 Task: Add an action where "Assignee is -" in Customer not responding.
Action: Mouse moved to (9, 324)
Screenshot: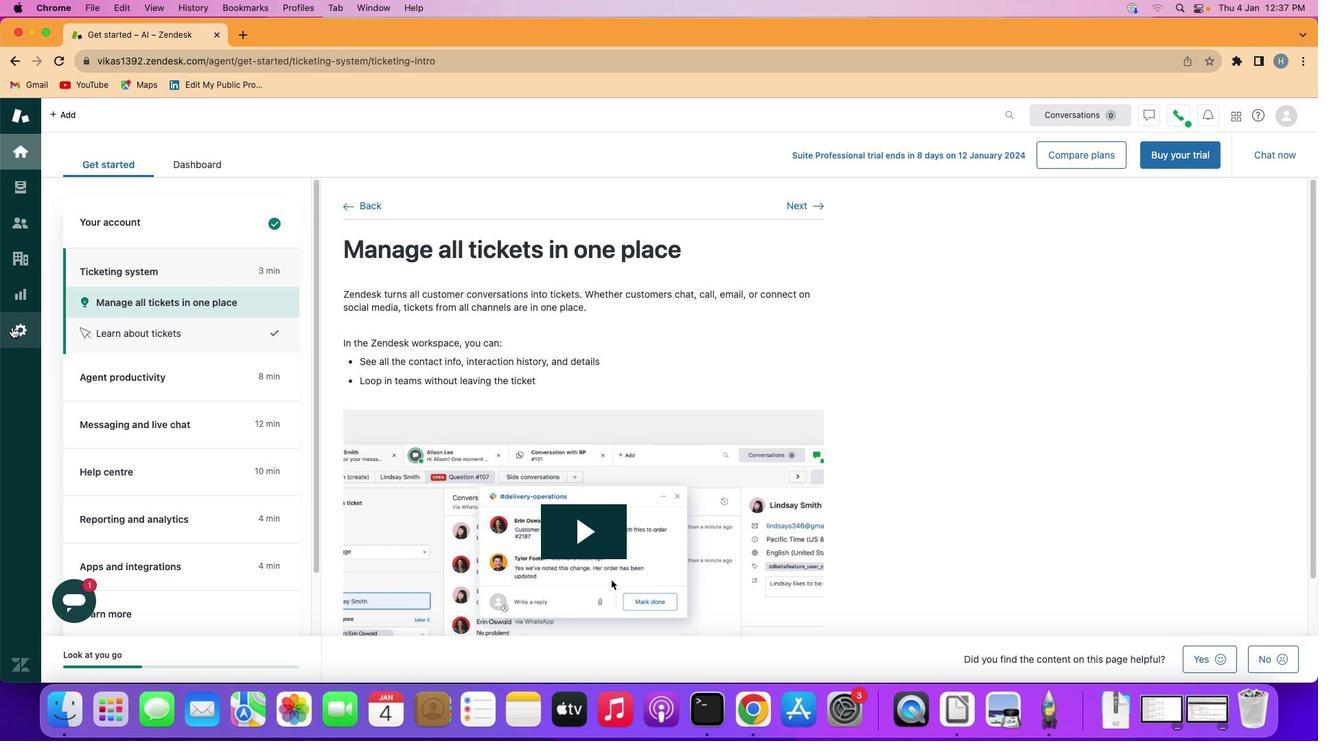 
Action: Mouse pressed left at (9, 324)
Screenshot: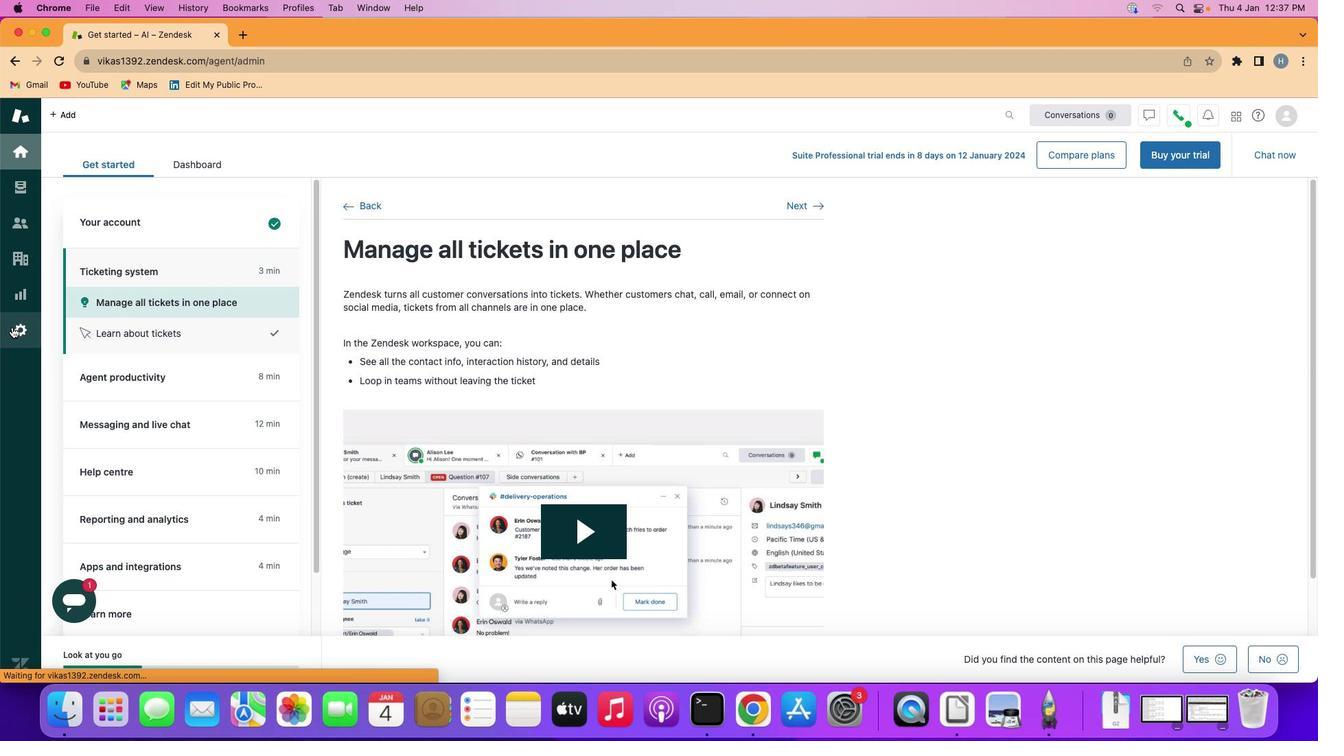 
Action: Mouse moved to (258, 562)
Screenshot: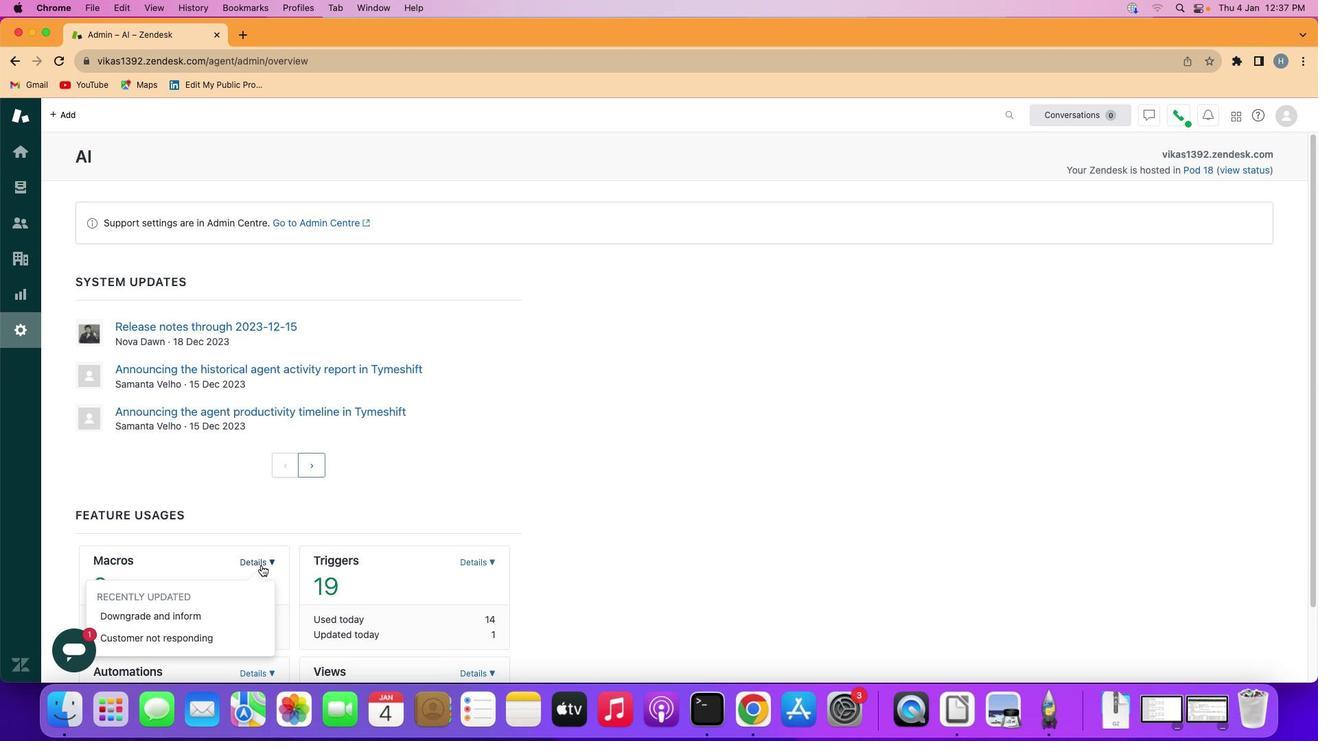 
Action: Mouse pressed left at (258, 562)
Screenshot: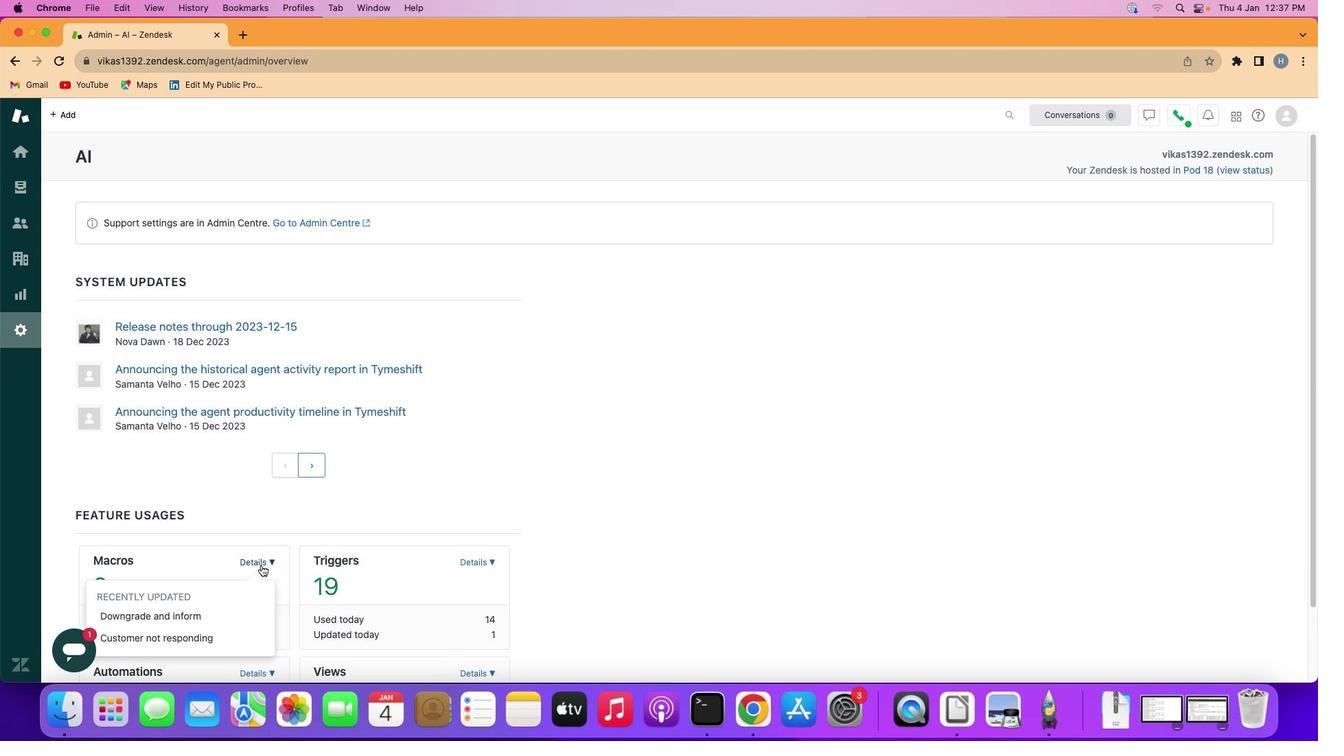 
Action: Mouse moved to (197, 629)
Screenshot: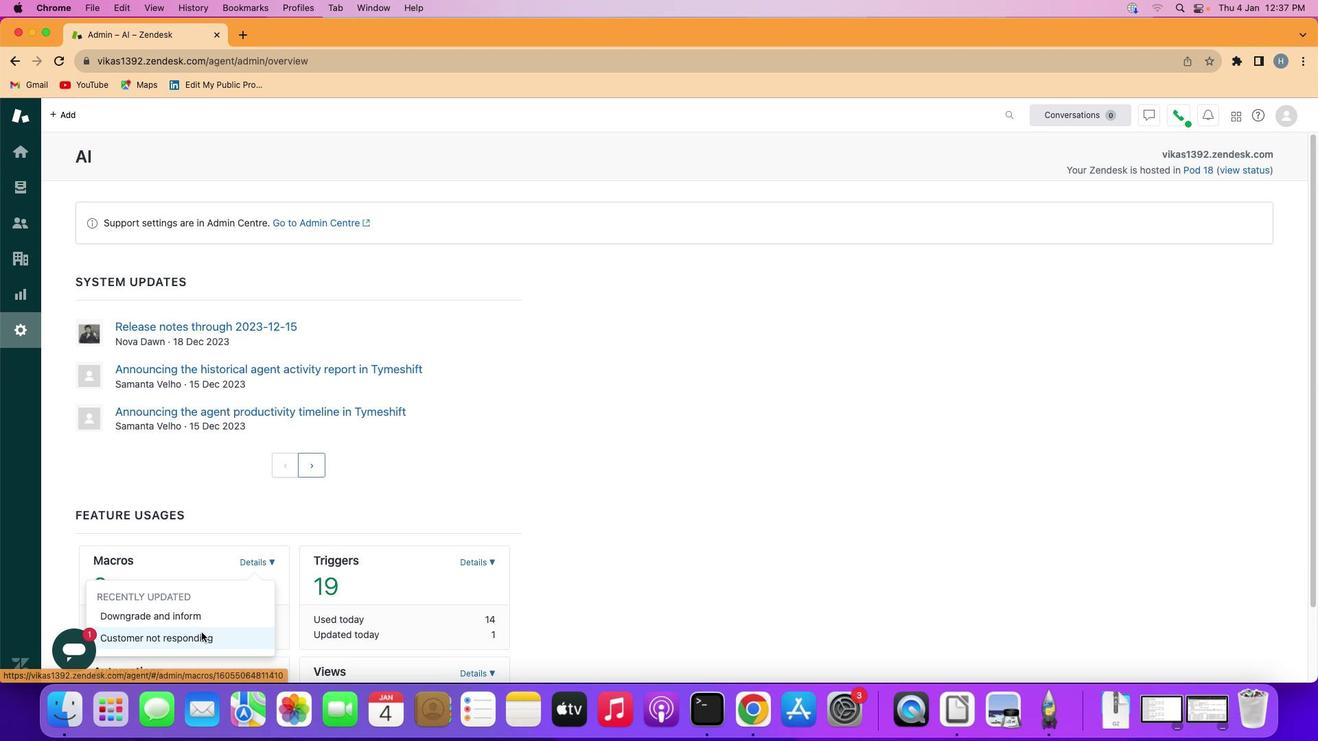 
Action: Mouse pressed left at (197, 629)
Screenshot: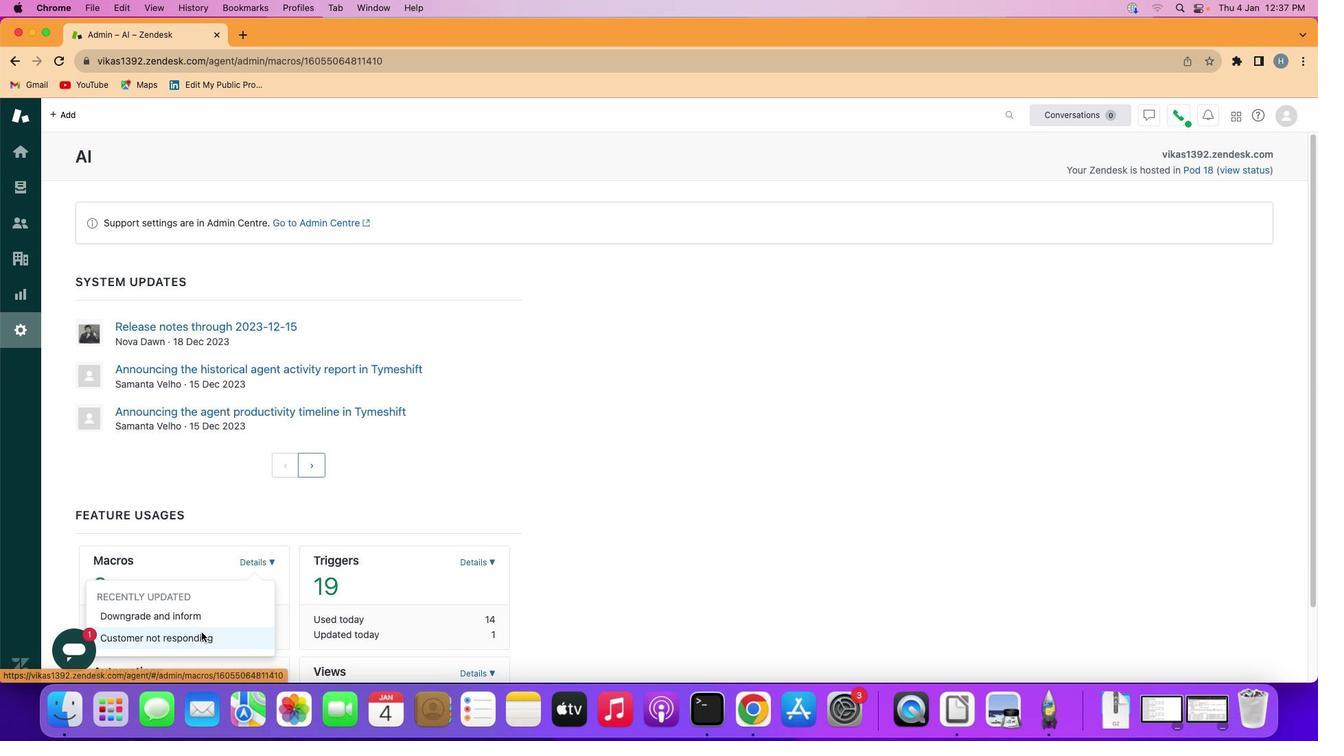 
Action: Mouse moved to (230, 495)
Screenshot: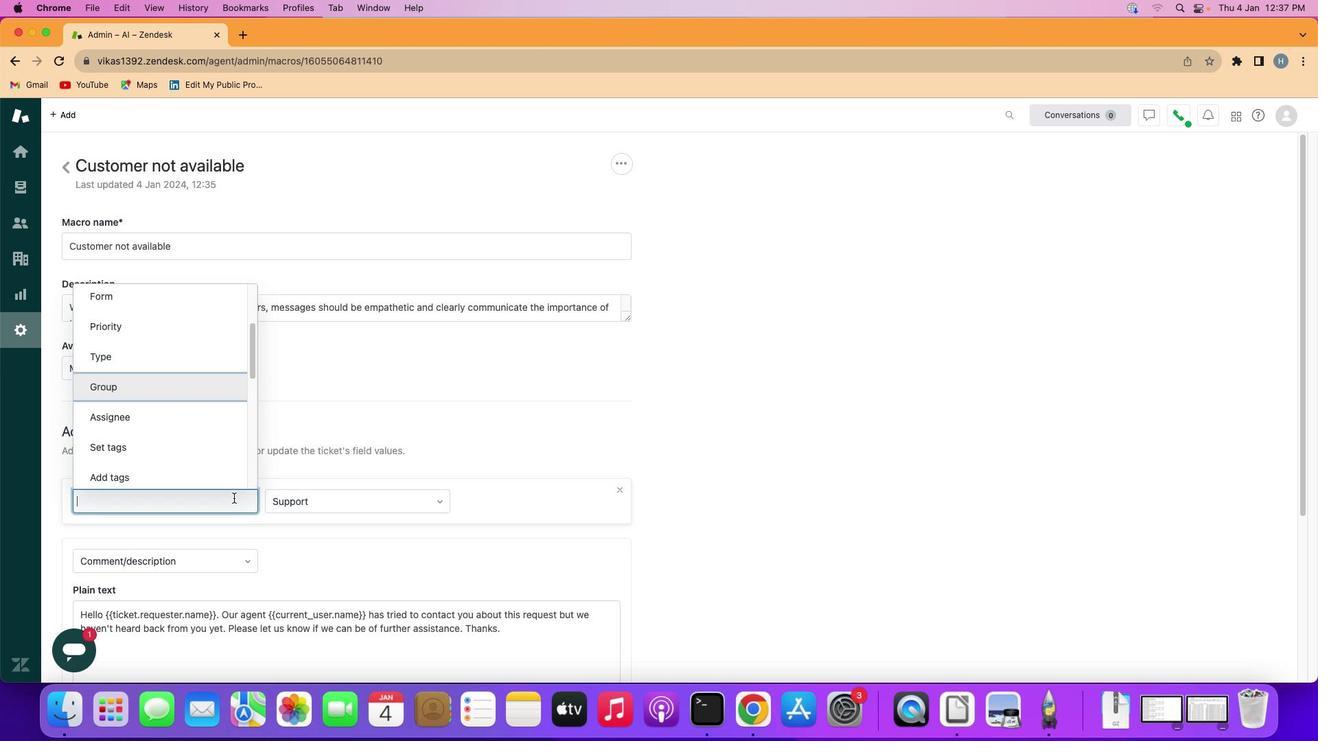 
Action: Mouse pressed left at (230, 495)
Screenshot: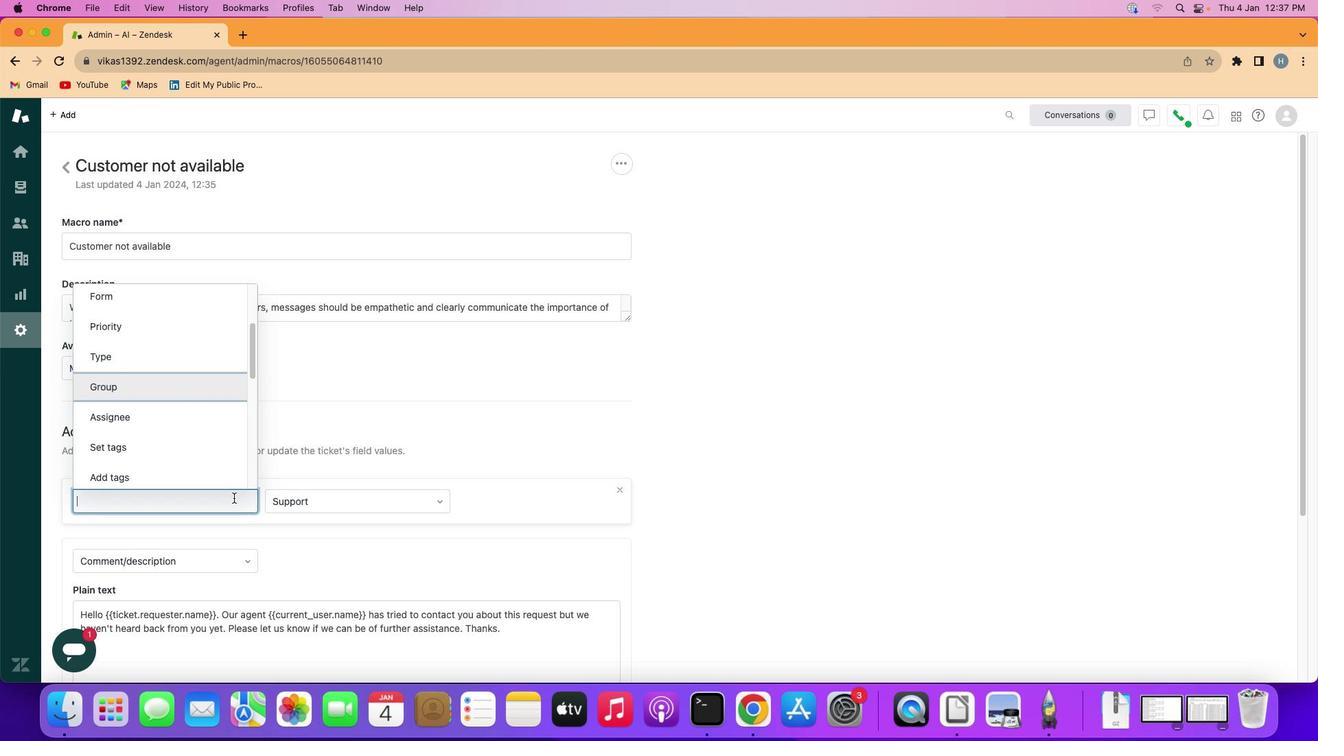 
Action: Mouse moved to (196, 407)
Screenshot: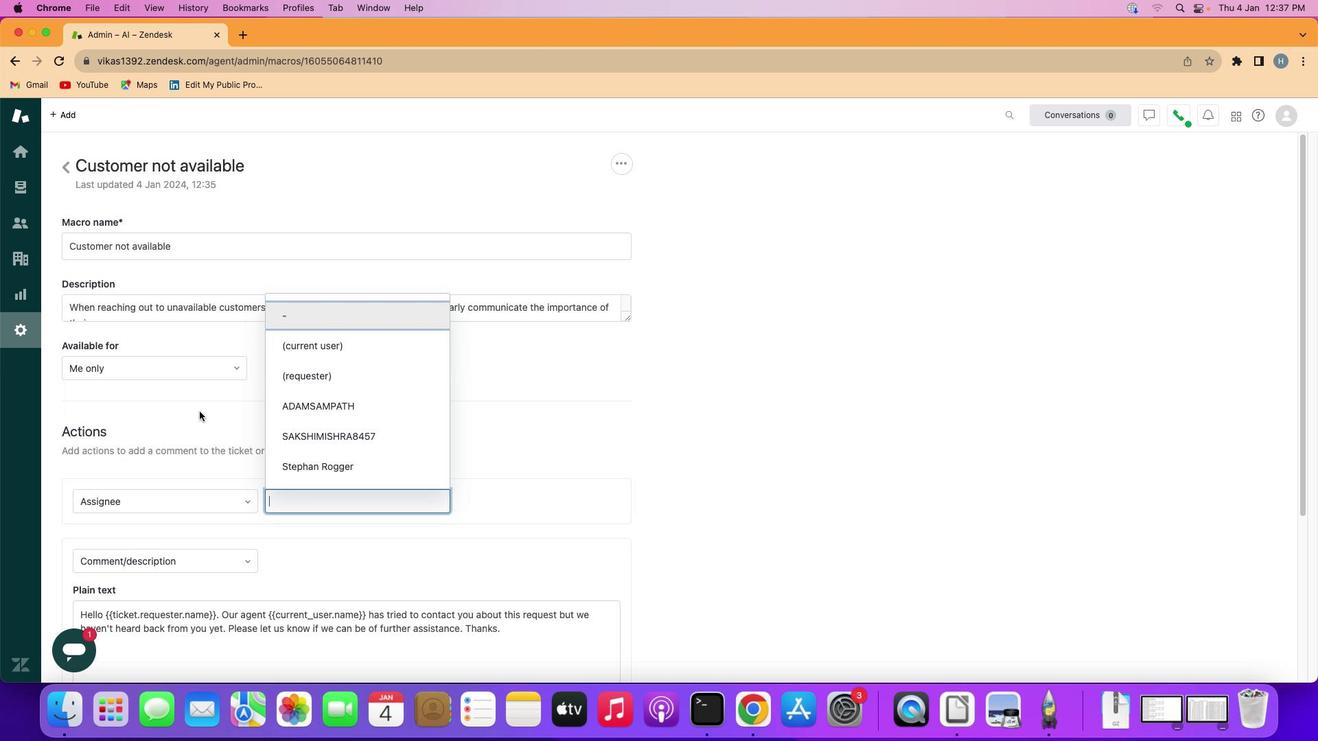 
Action: Mouse pressed left at (196, 407)
Screenshot: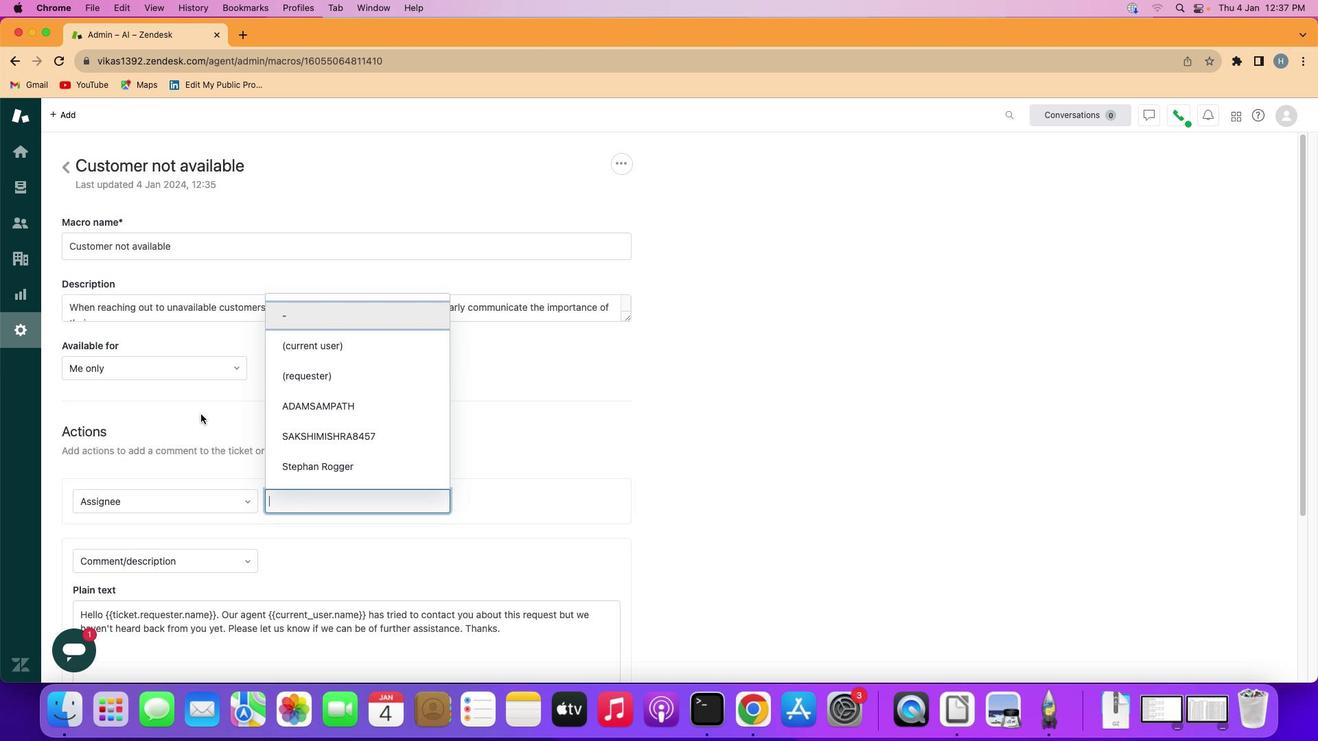 
Action: Mouse moved to (357, 319)
Screenshot: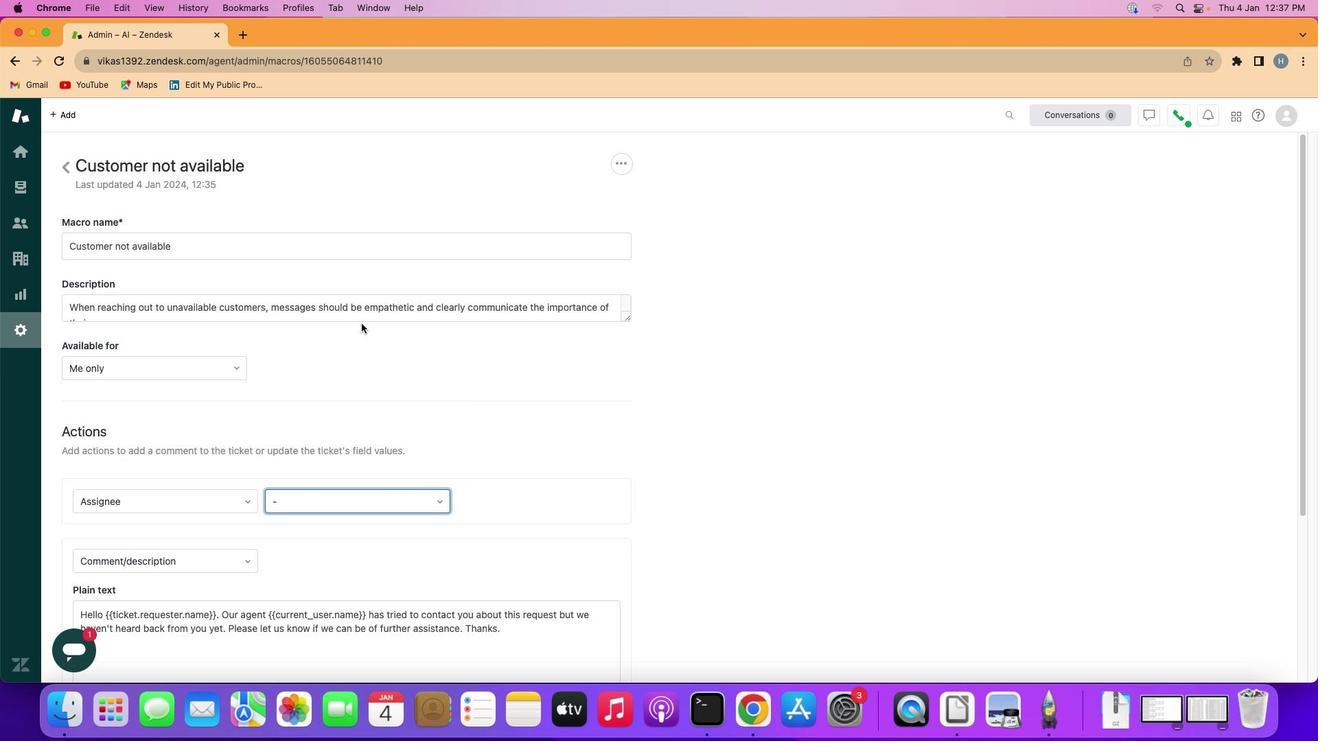 
Action: Mouse pressed left at (357, 319)
Screenshot: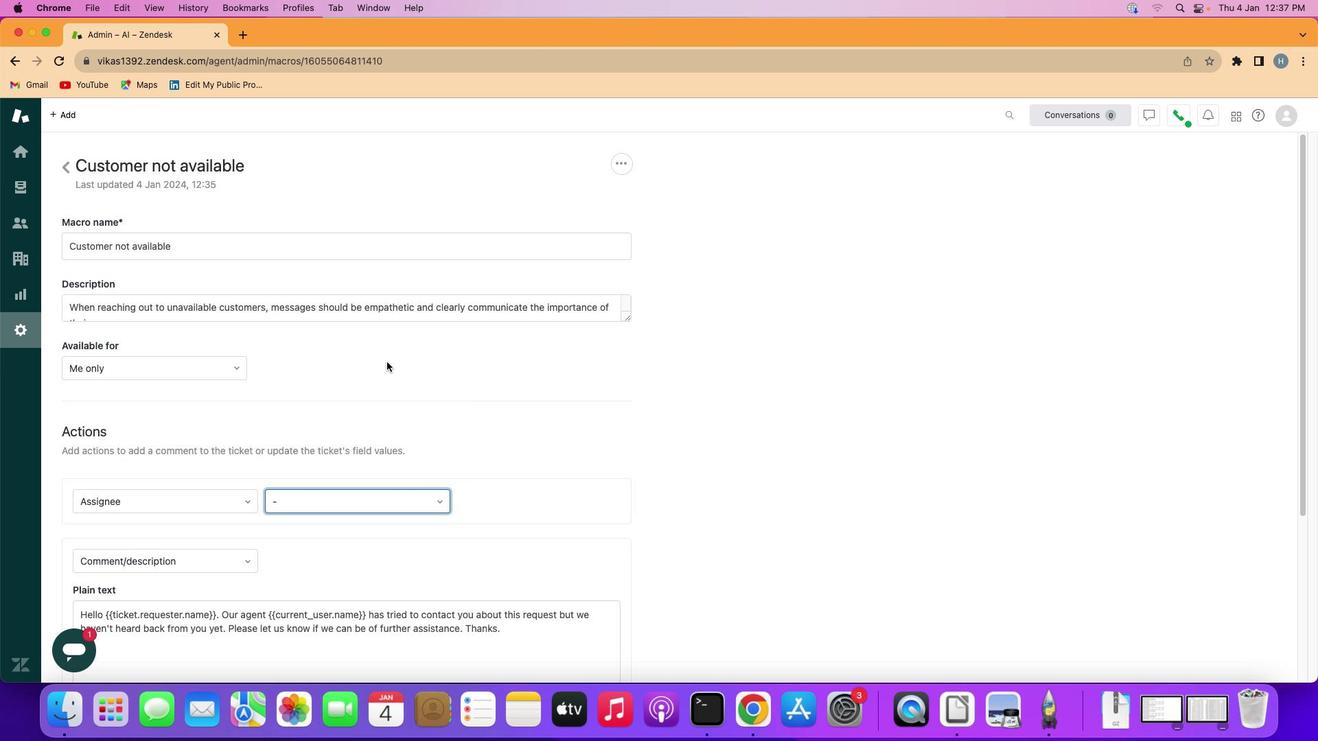 
Action: Mouse moved to (506, 572)
Screenshot: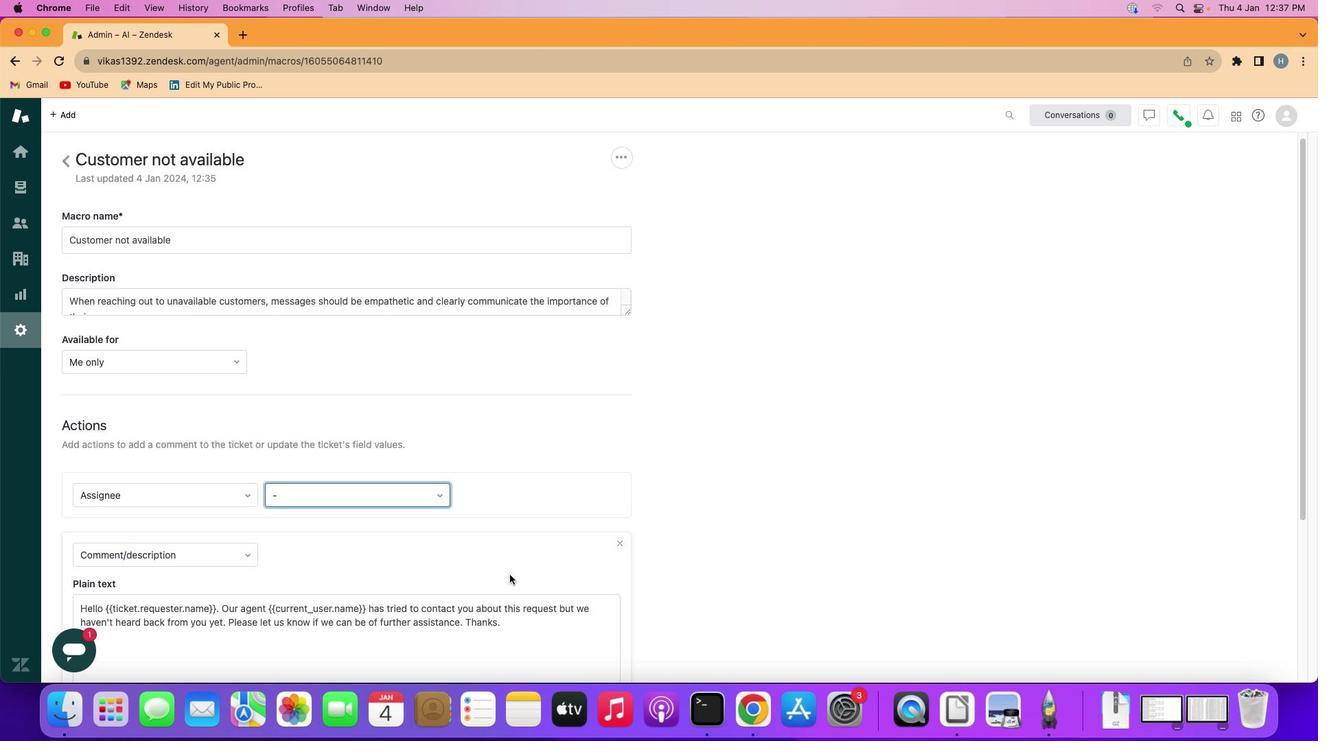 
Action: Mouse scrolled (506, 572) with delta (-2, -3)
Screenshot: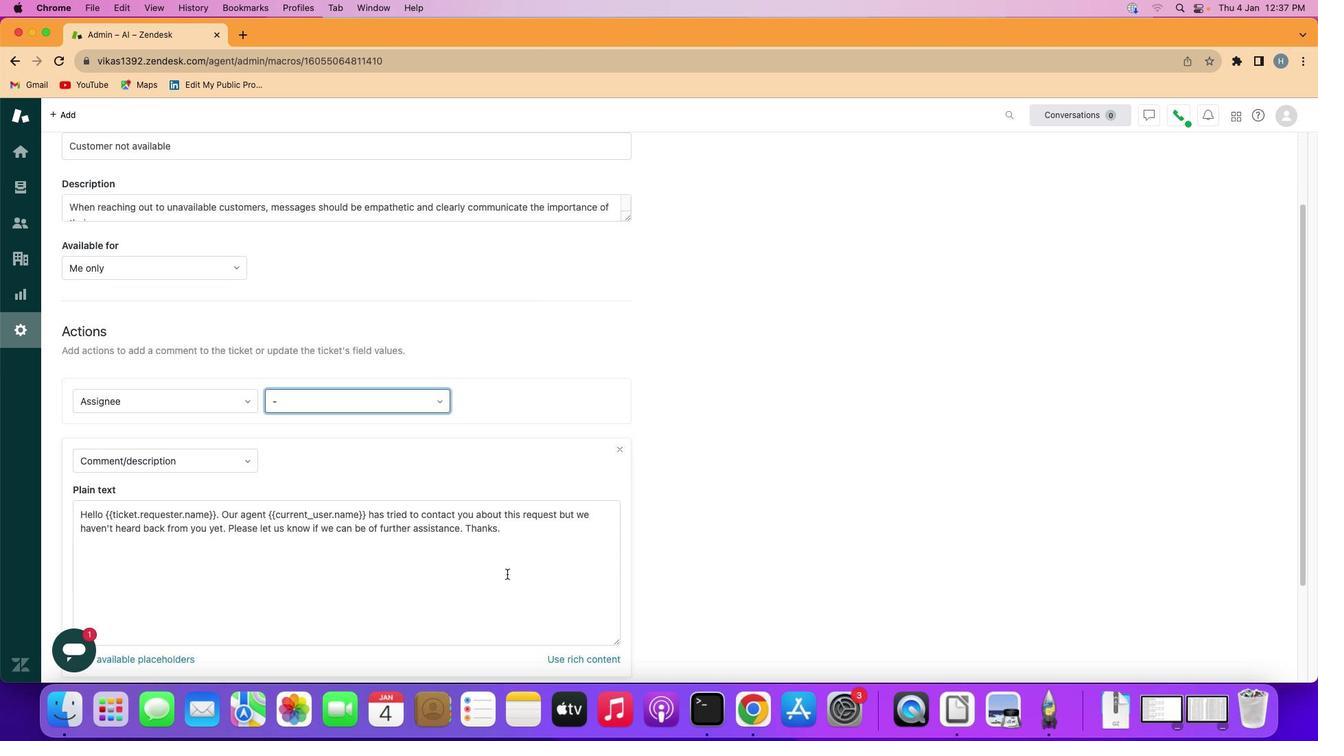 
Action: Mouse scrolled (506, 572) with delta (-2, -3)
Screenshot: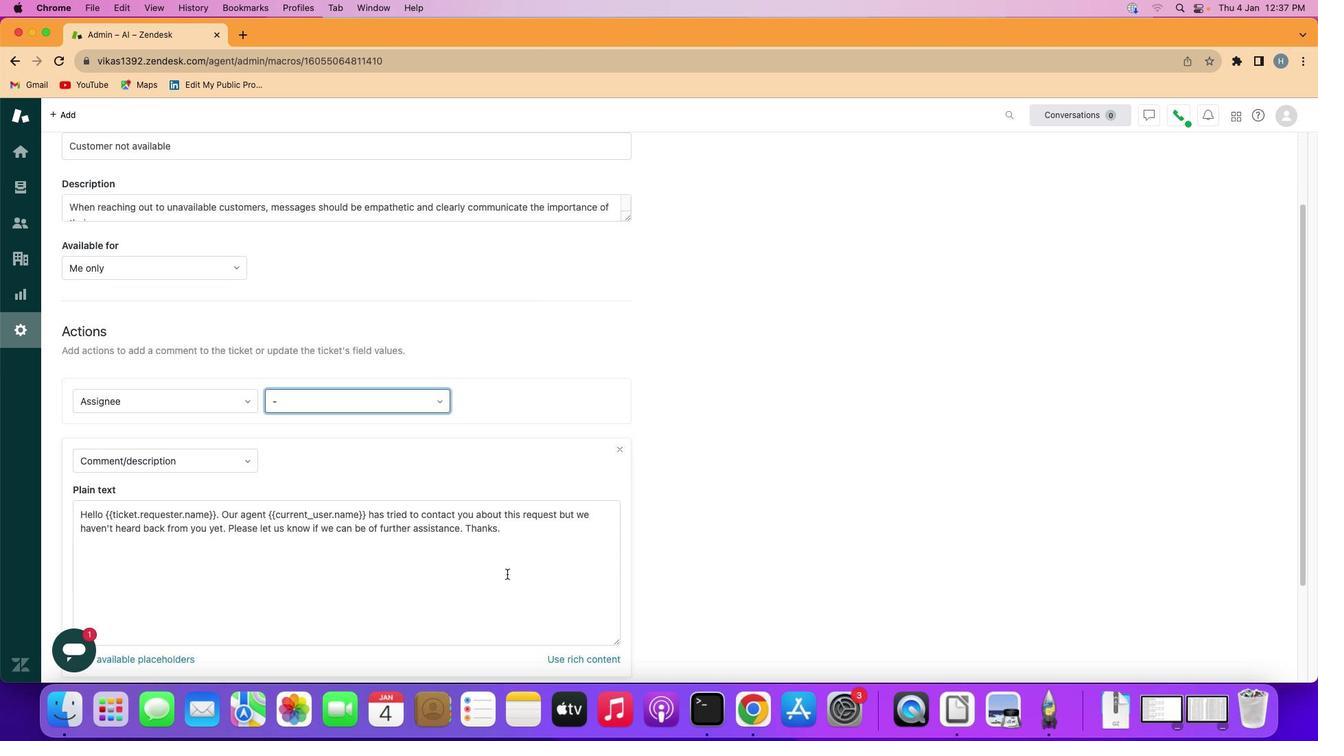 
Action: Mouse scrolled (506, 572) with delta (-2, -4)
Screenshot: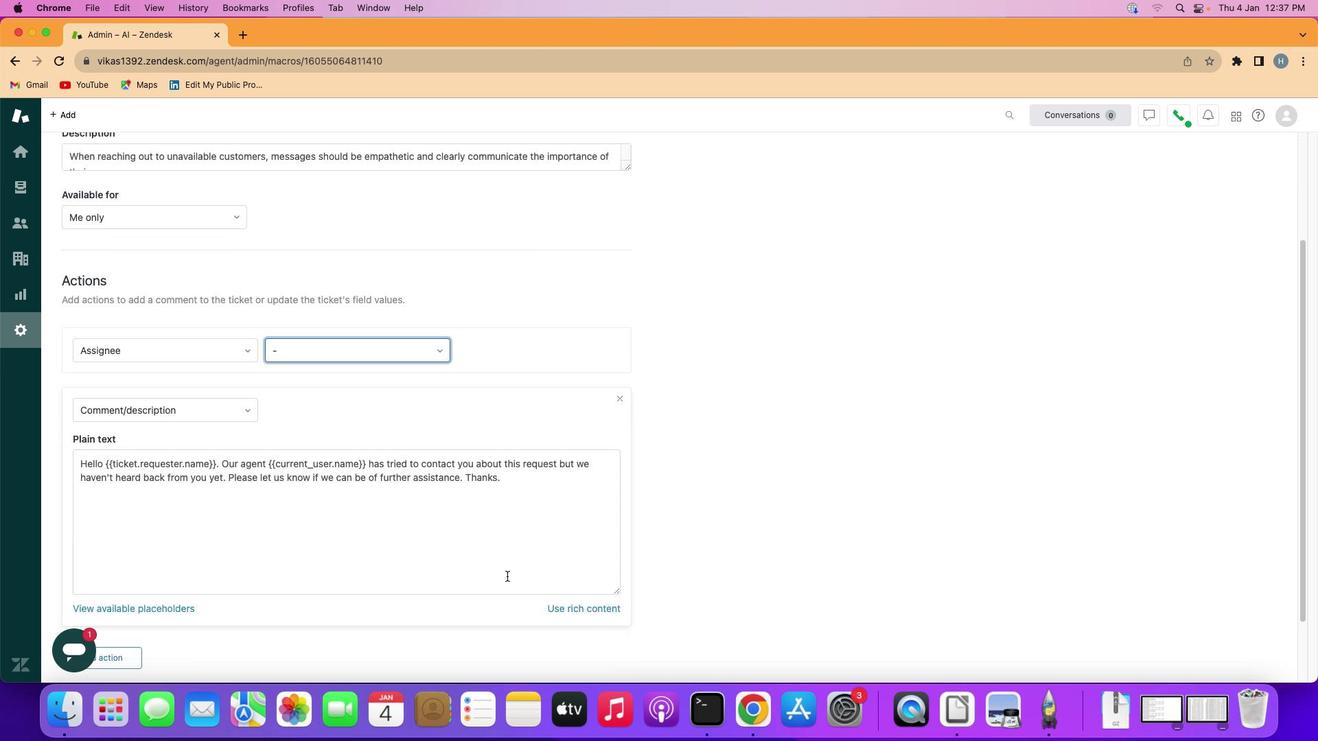 
Action: Mouse moved to (504, 571)
Screenshot: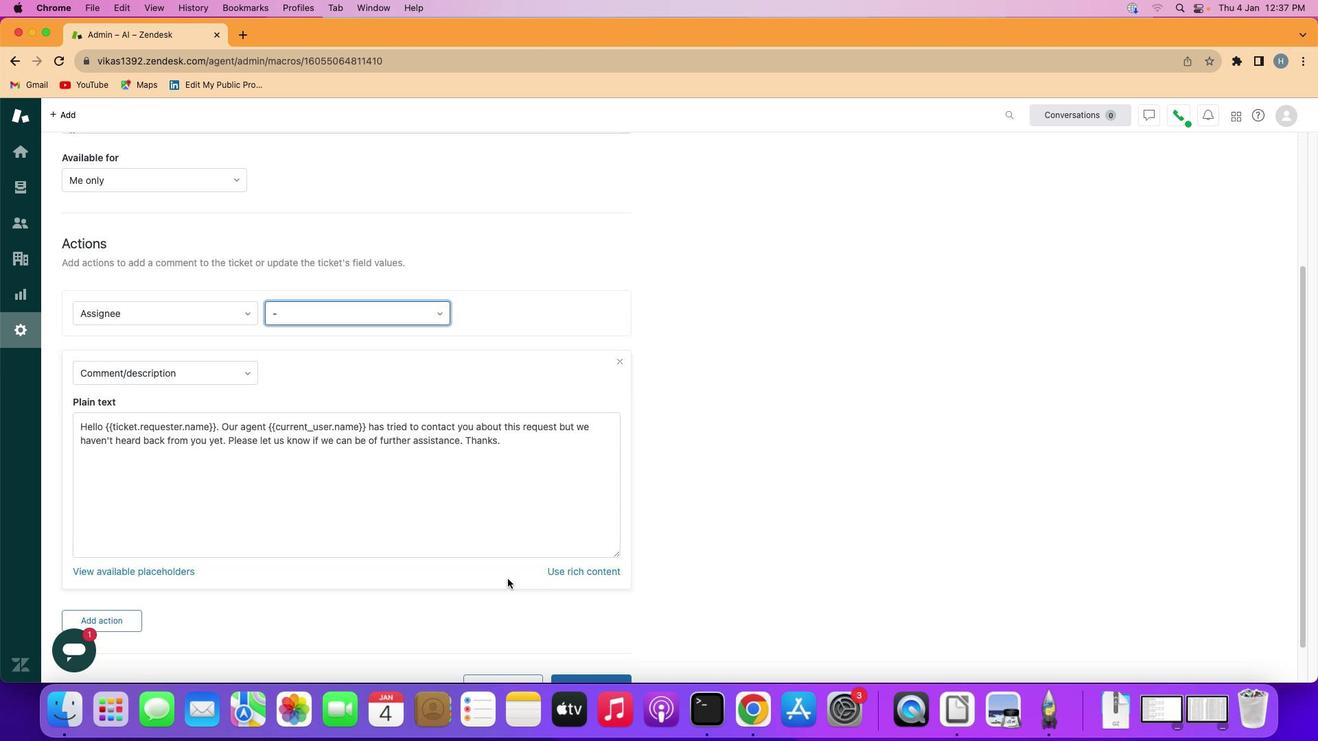 
Action: Mouse scrolled (504, 571) with delta (-2, -4)
Screenshot: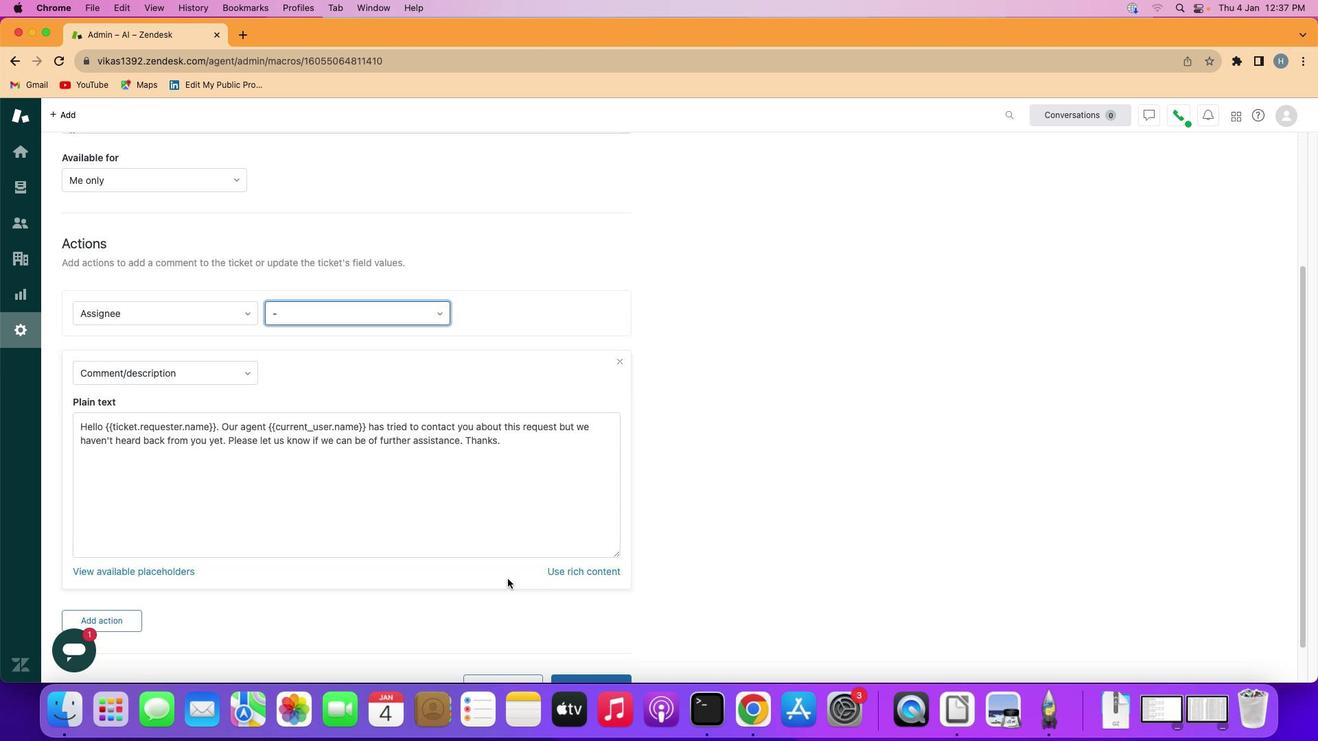 
Action: Mouse moved to (504, 576)
Screenshot: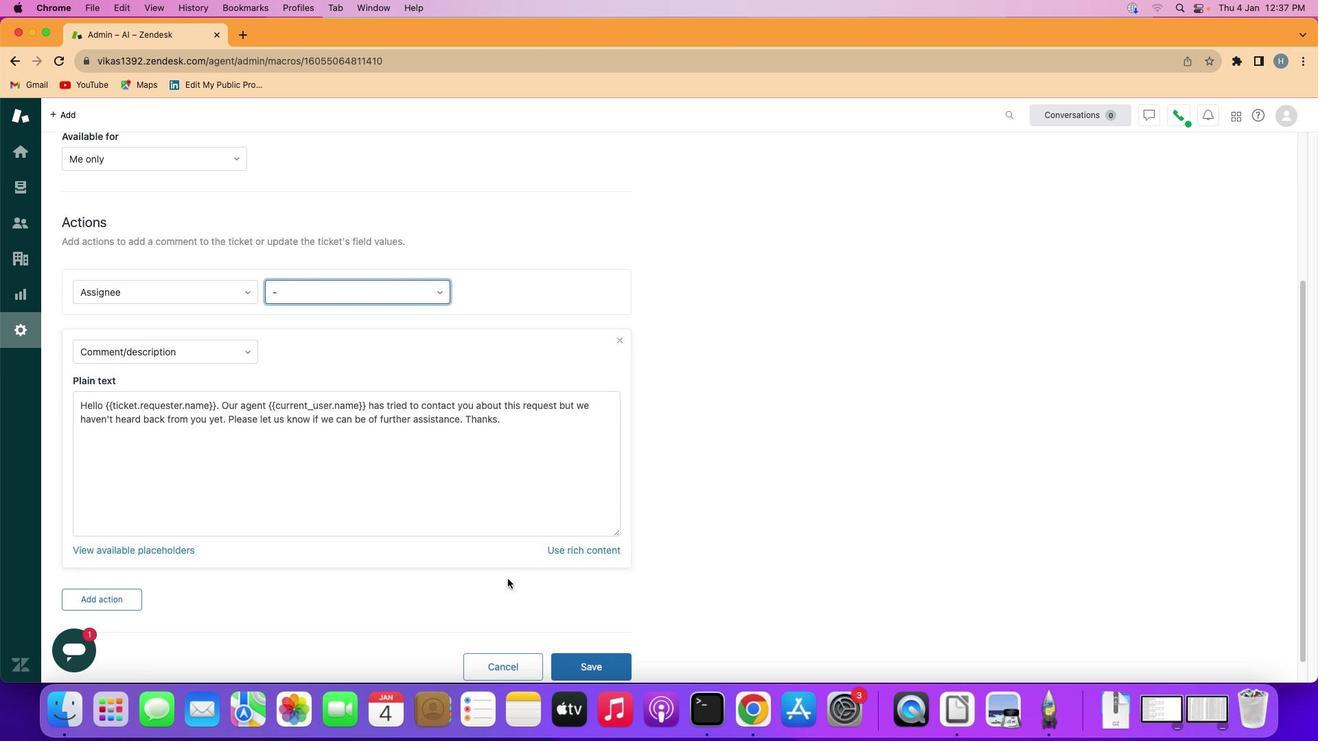 
Action: Mouse scrolled (504, 576) with delta (-2, -3)
Screenshot: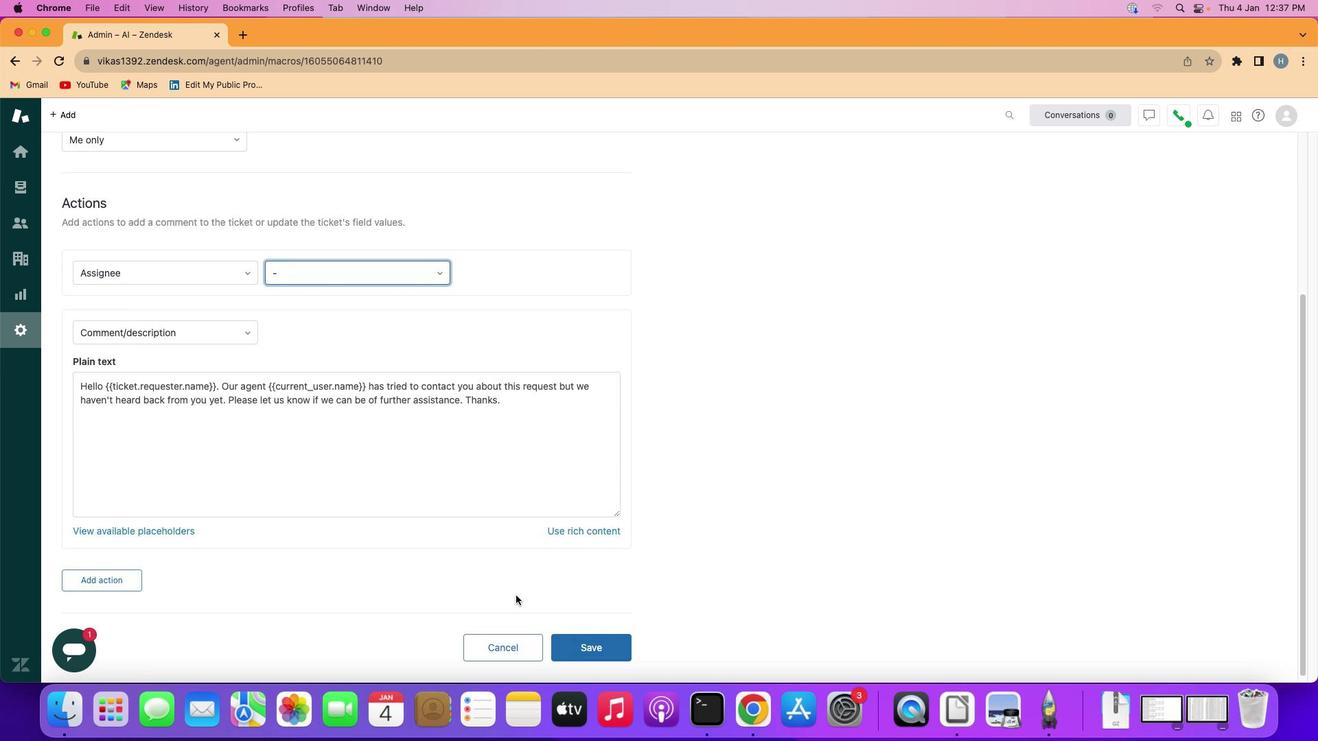 
Action: Mouse scrolled (504, 576) with delta (-2, -3)
Screenshot: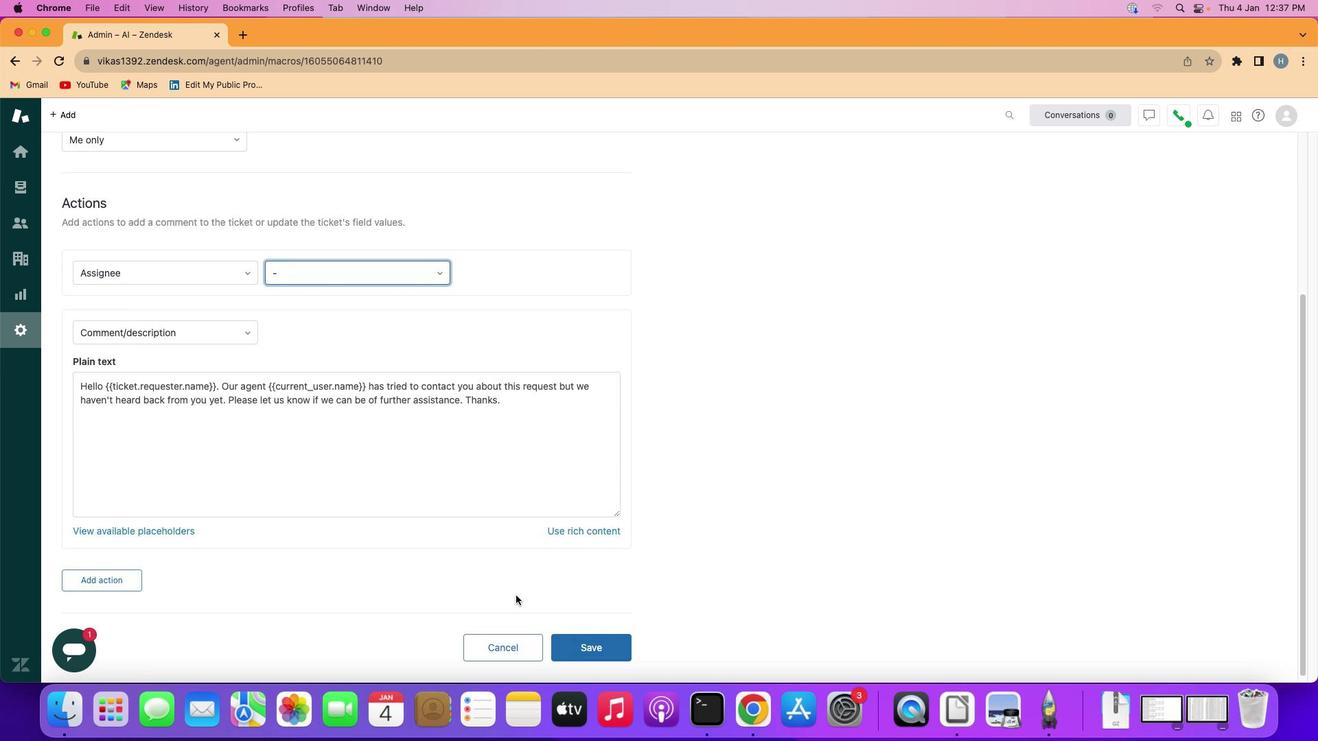 
Action: Mouse scrolled (504, 576) with delta (-2, -4)
Screenshot: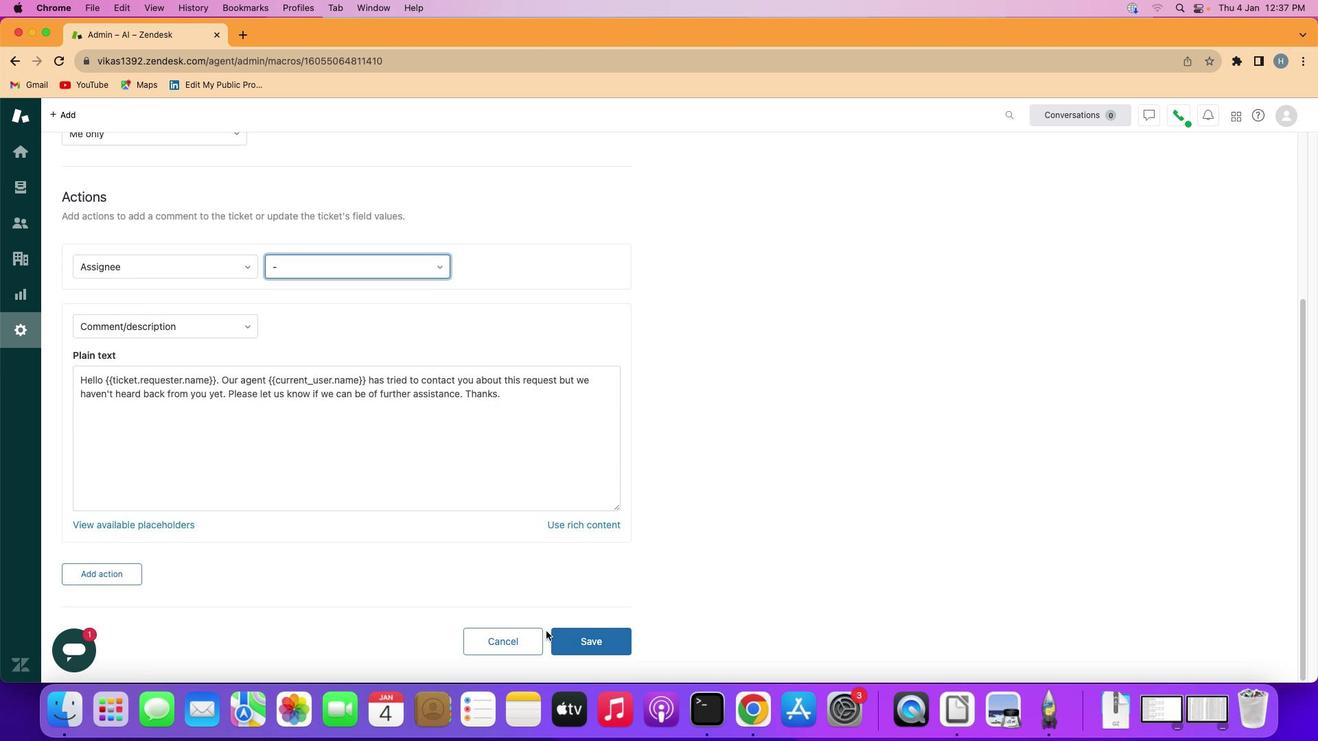
Action: Mouse moved to (571, 640)
Screenshot: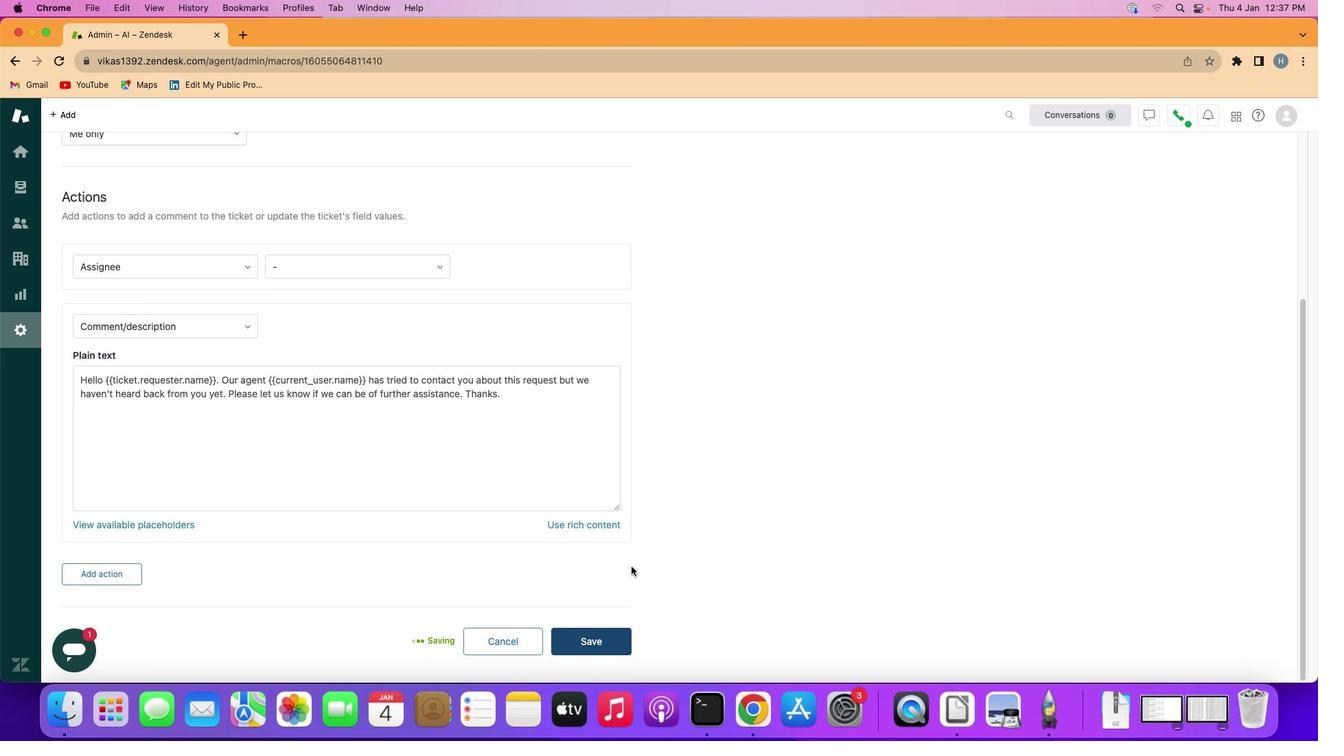 
Action: Mouse pressed left at (571, 640)
Screenshot: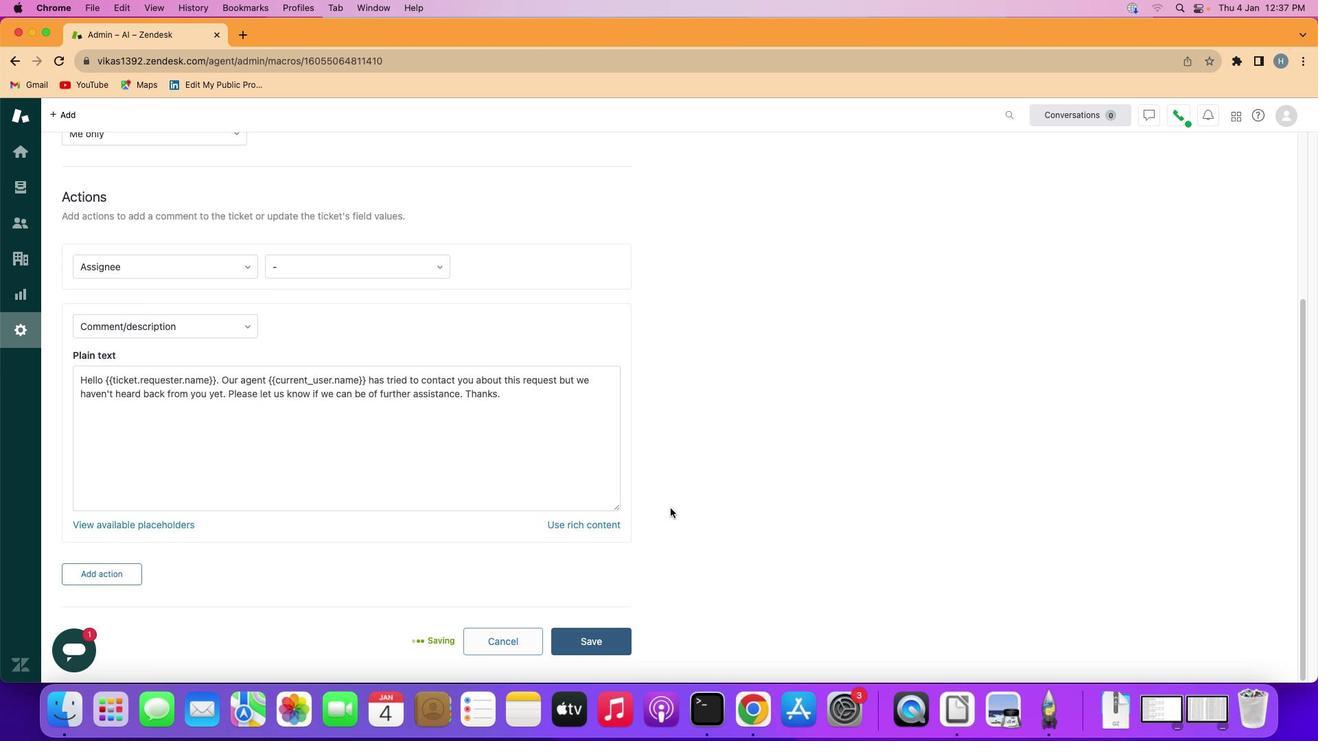 
Action: Mouse moved to (669, 495)
Screenshot: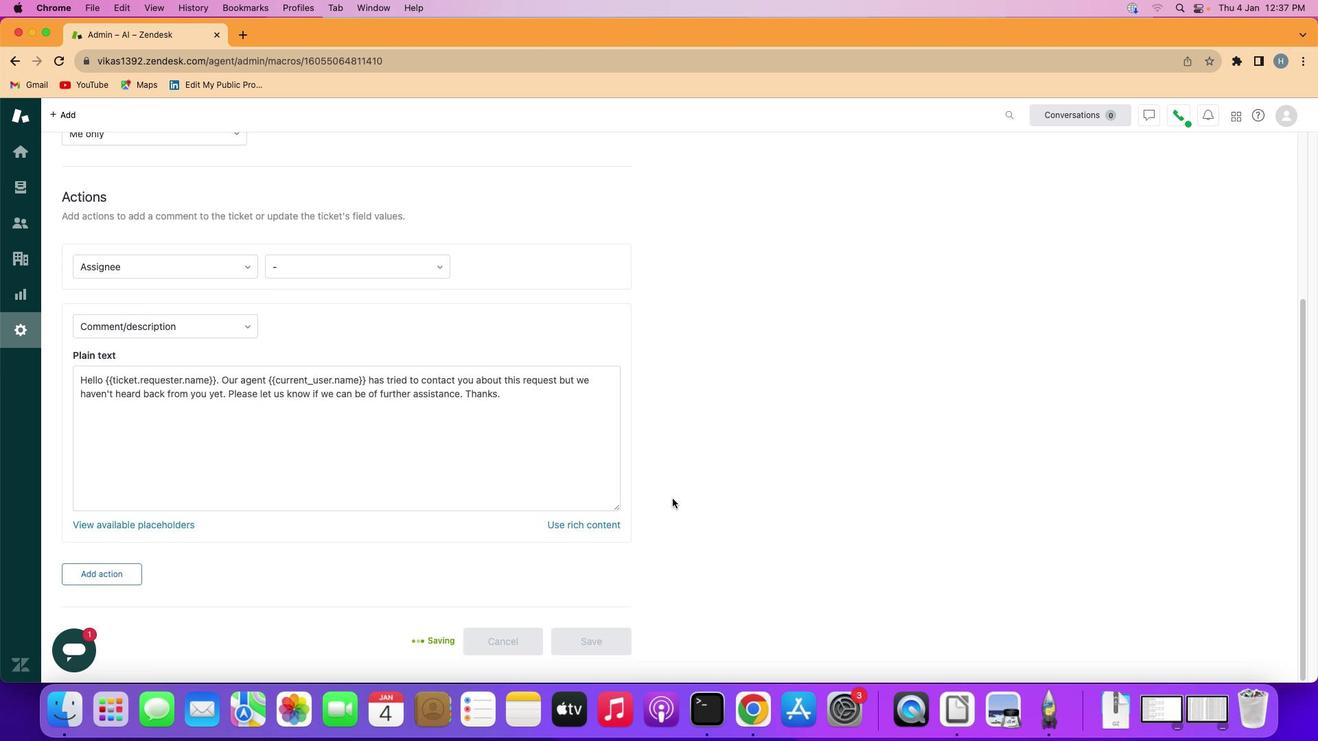 
